 Task: Create New Employee with Employee Name: Drake Wright, Address Line1: 8850 Lake Forest Dr., Address Line2: Linden, Address Line3:  NJ 07036, Cell Number: 786-697-6934
Action: Mouse moved to (191, 34)
Screenshot: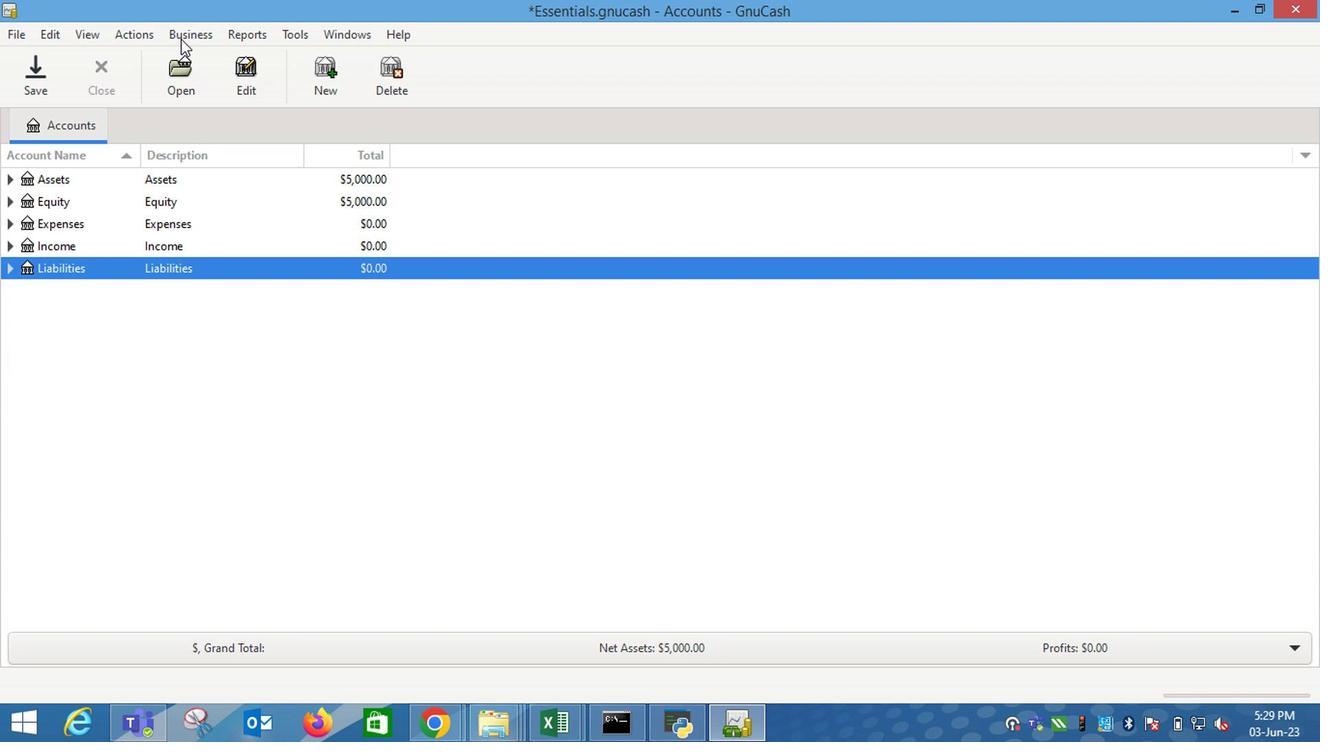 
Action: Mouse pressed left at (191, 34)
Screenshot: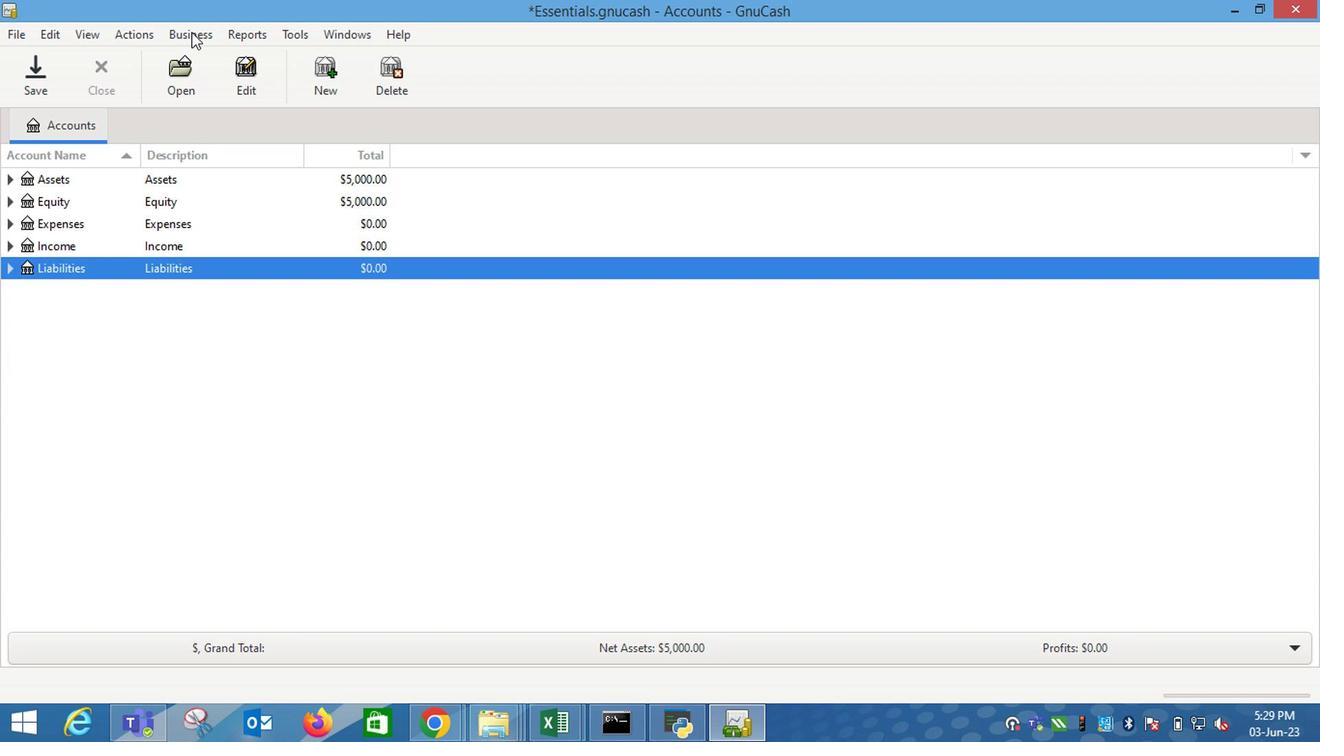
Action: Mouse moved to (412, 134)
Screenshot: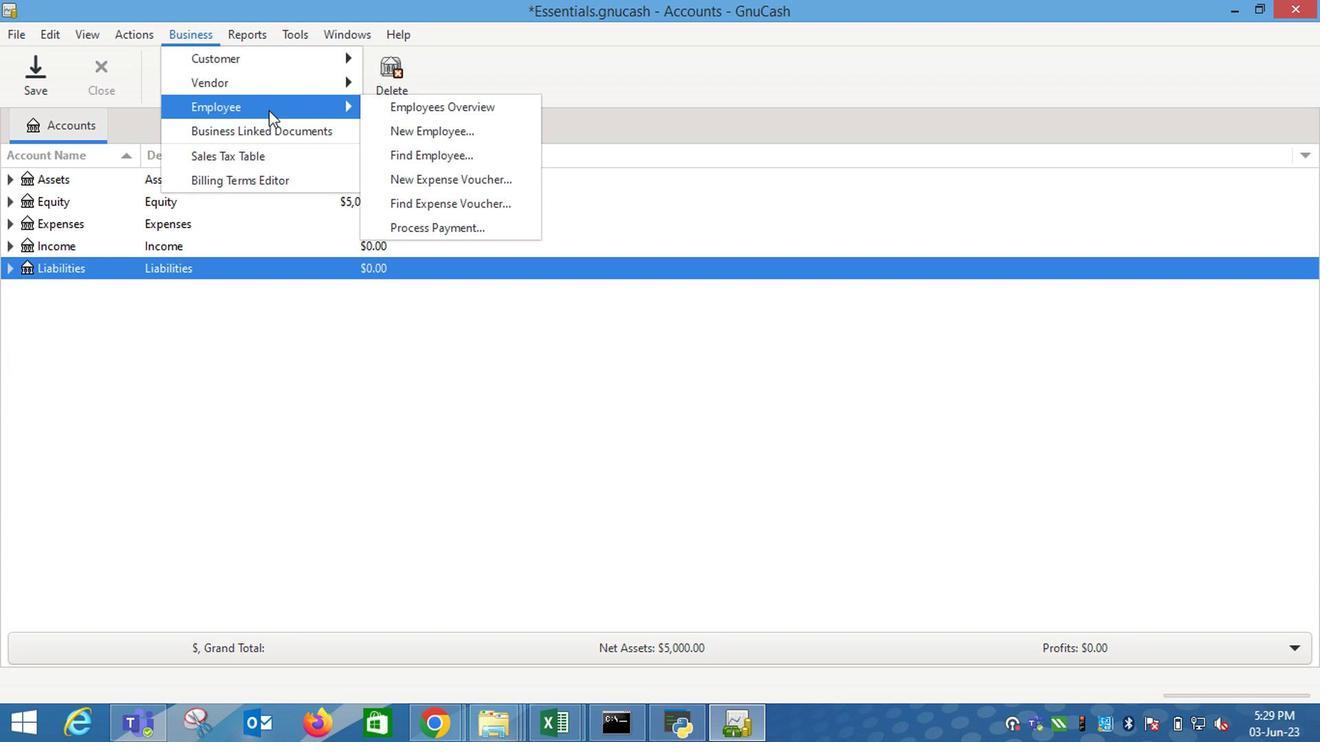 
Action: Mouse pressed left at (412, 134)
Screenshot: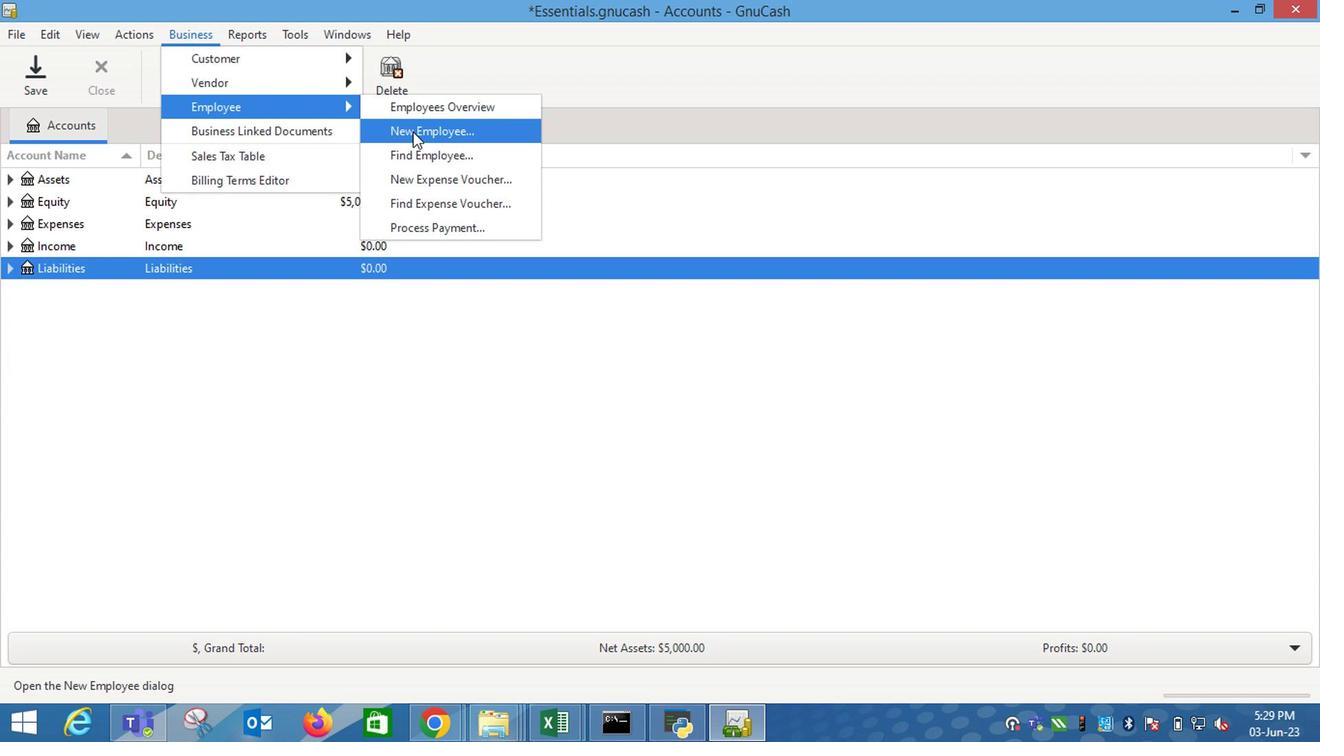 
Action: Mouse moved to (597, 315)
Screenshot: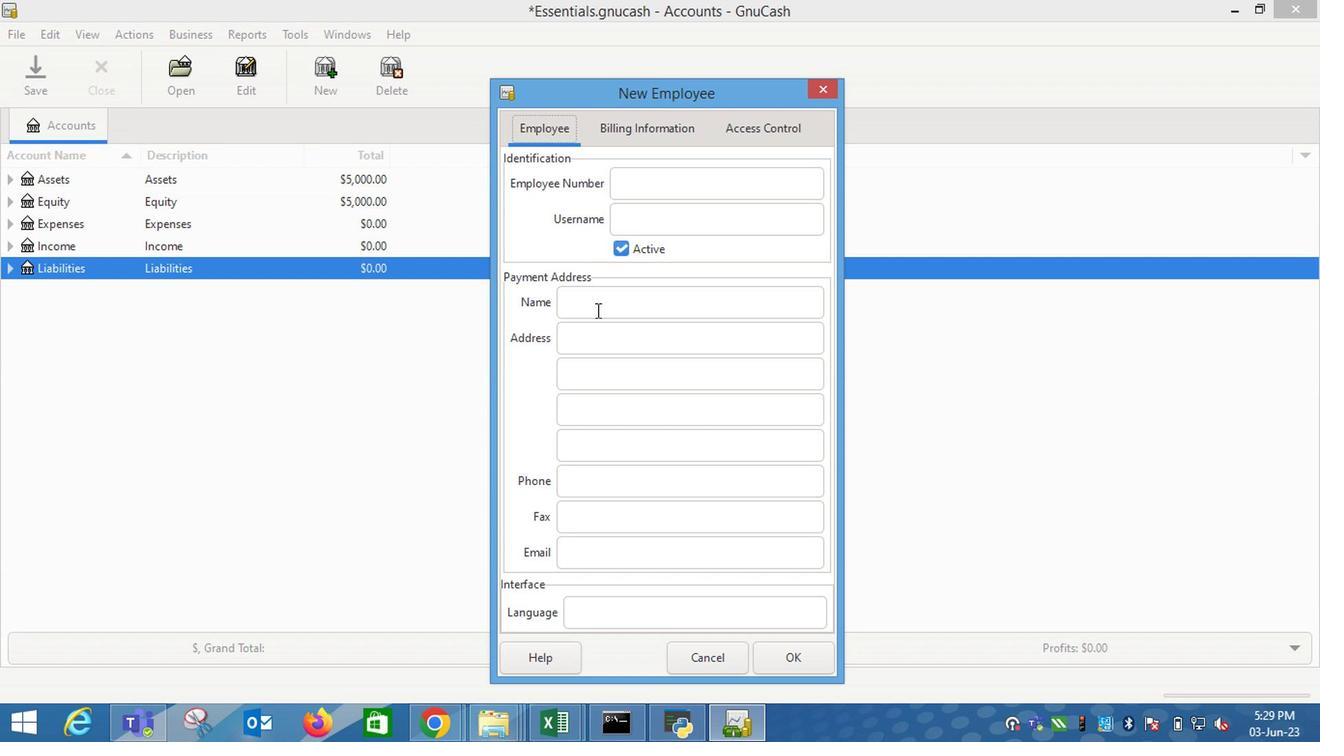 
Action: Mouse pressed left at (597, 315)
Screenshot: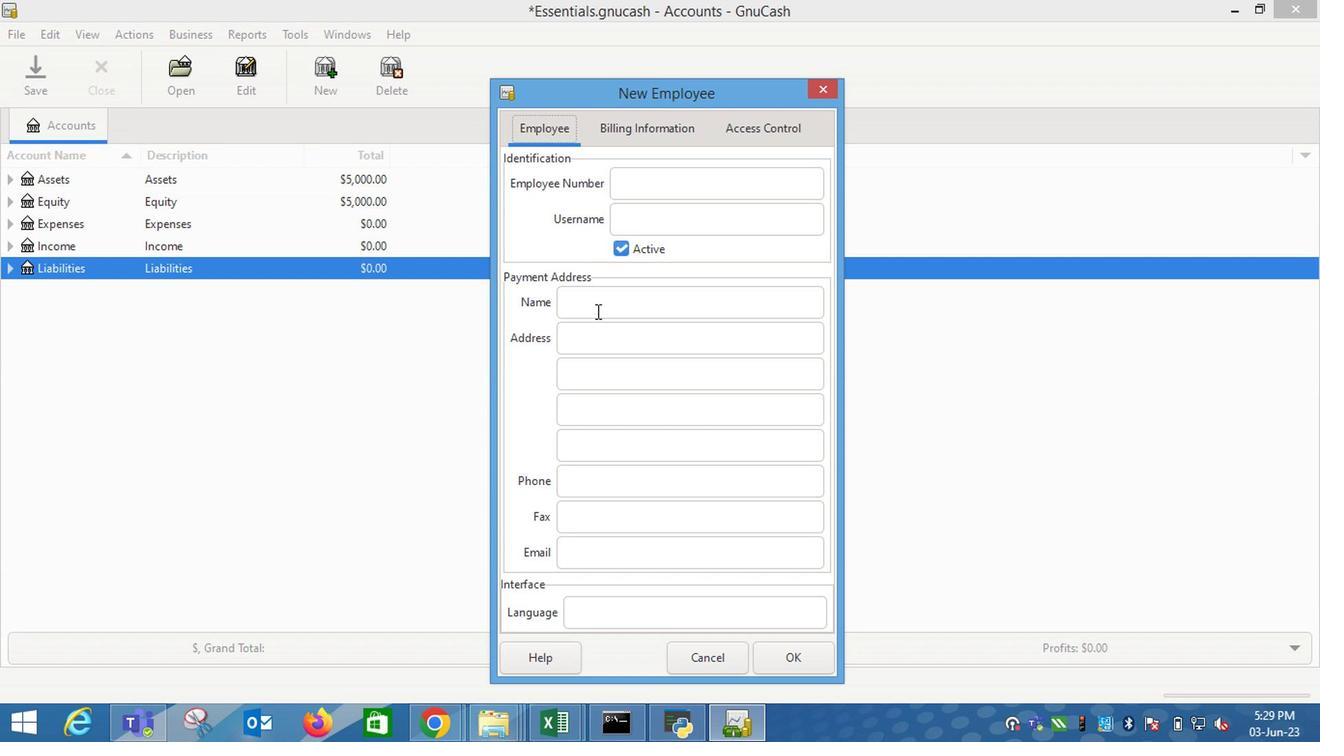 
Action: Mouse moved to (1045, 383)
Screenshot: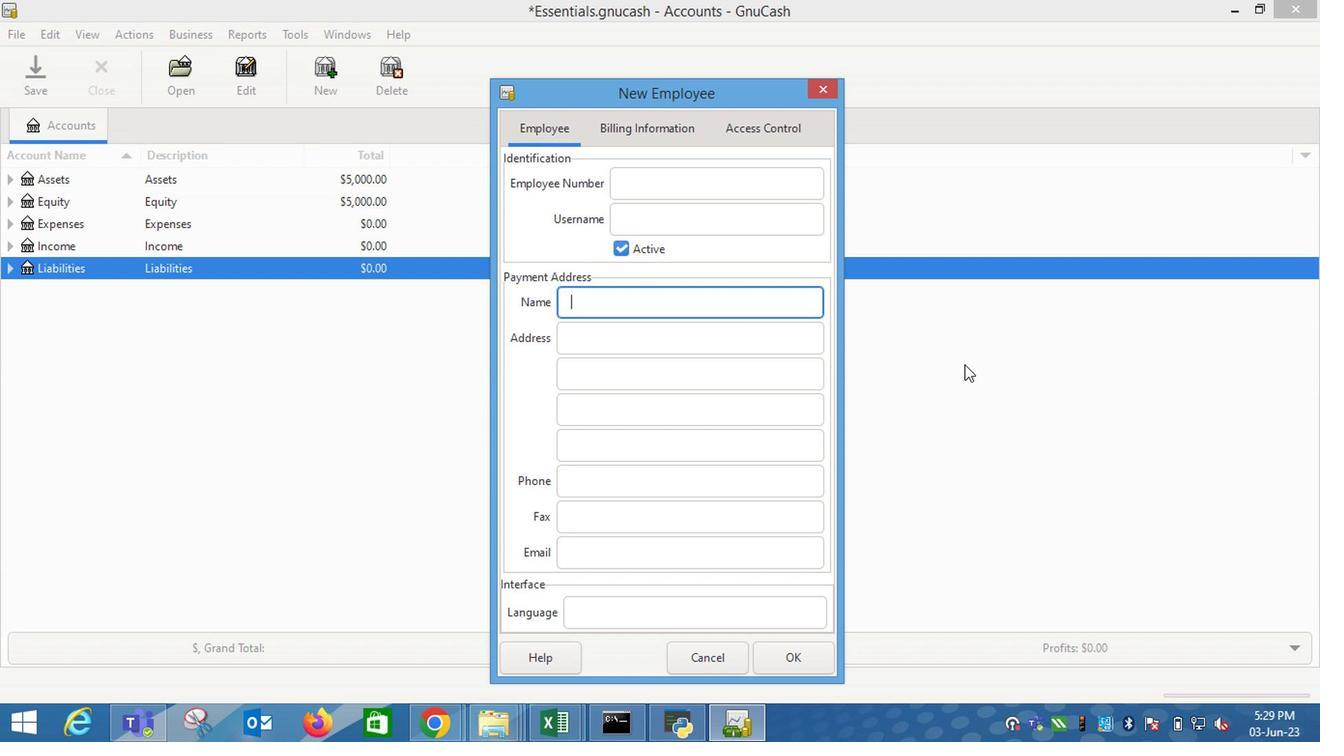 
Action: Key pressed <Key.shift_r>Drake<Key.space><Key.shift_r>Wright<Key.tab>8850<Key.space><Key.shift_r>Lake<Key.space><Key.shift_r>Forest<Key.space><Key.shift_r>F<Key.backspace><Key.shift_r>Dr.<Key.tab><Key.shift_r>Linden<Key.tab><Key.shift_r>NJ<Key.space>07036<Key.tab><Key.tab>786-697-3934<Key.backspace><Key.backspace><Key.backspace><Key.backspace>6934
Screenshot: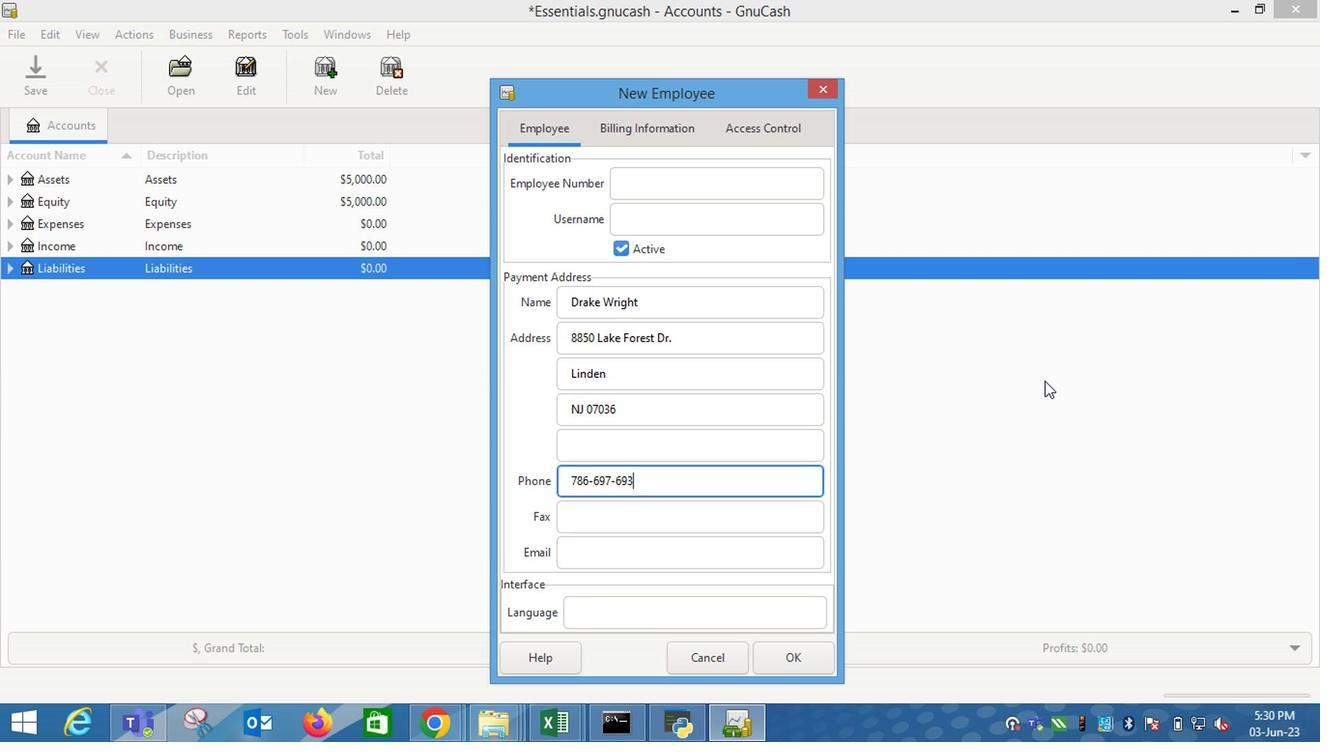 
Action: Mouse moved to (634, 134)
Screenshot: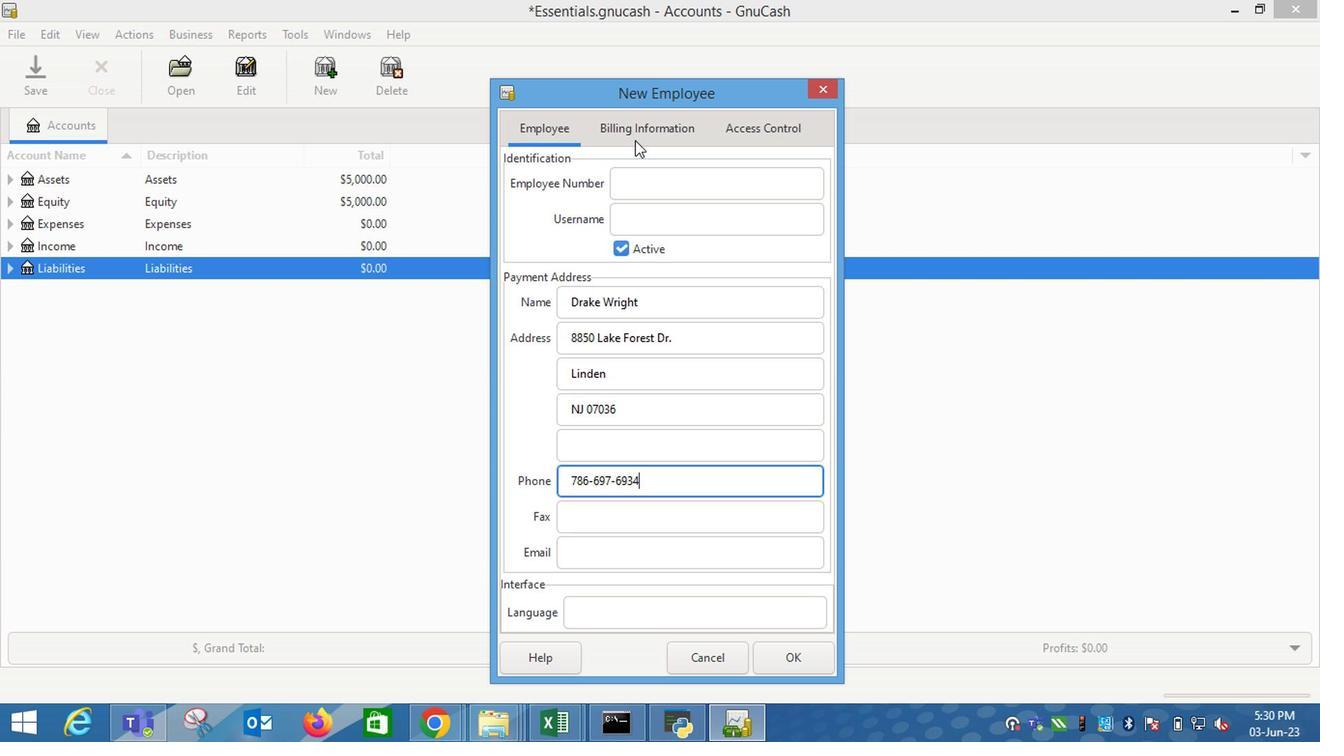 
Action: Mouse pressed left at (634, 134)
Screenshot: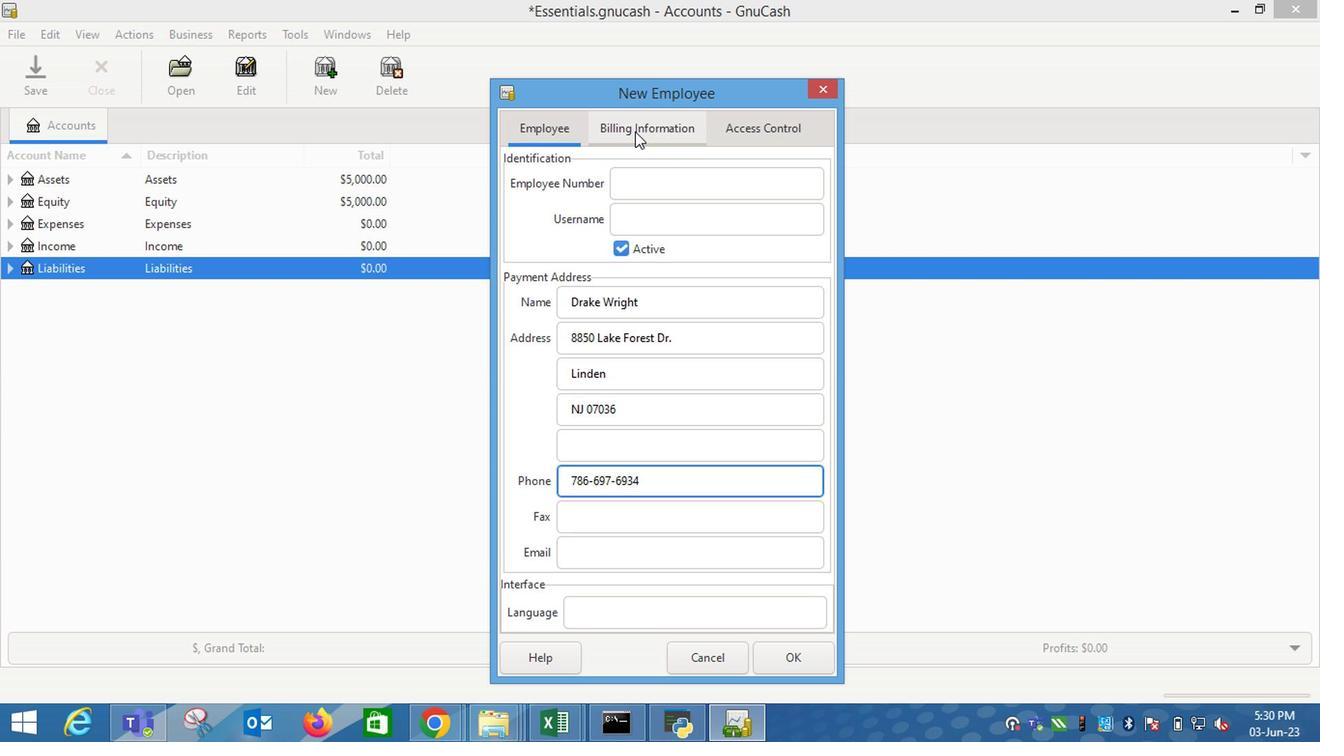 
Action: Mouse moved to (780, 654)
Screenshot: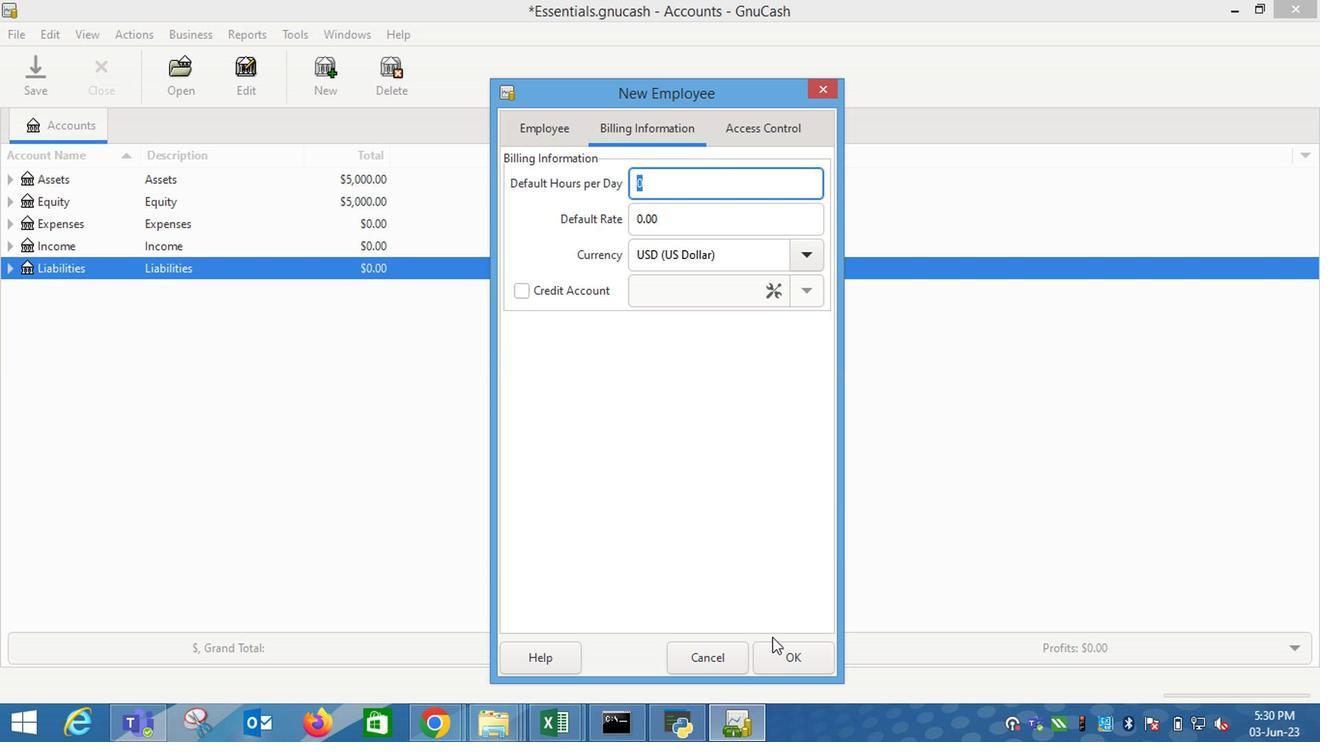 
Action: Mouse pressed left at (780, 654)
Screenshot: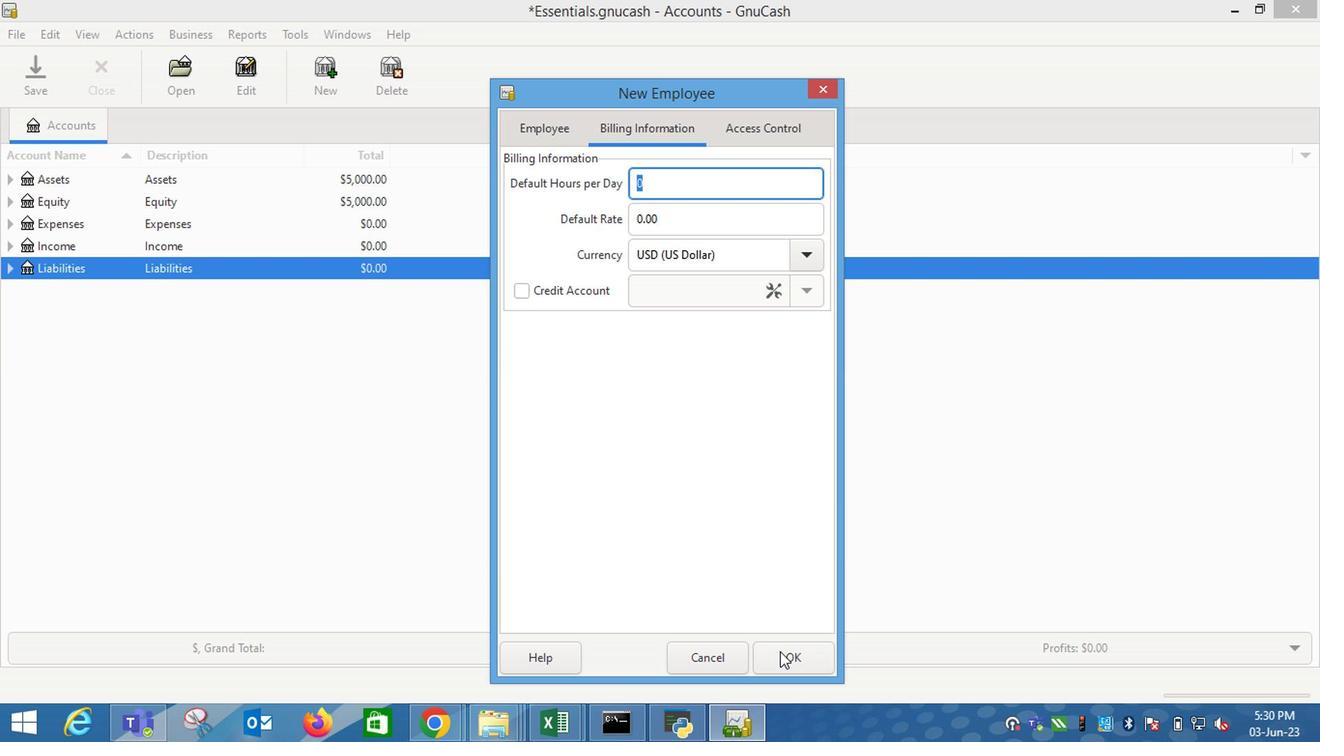 
